Task: Create a task  Add support for speech-to-text and text-to-speech conversion , assign it to team member softage.6@softage.net in the project WonderTech and update the status of the task to  On Track  , set the priority of the task to High.
Action: Mouse moved to (21, 67)
Screenshot: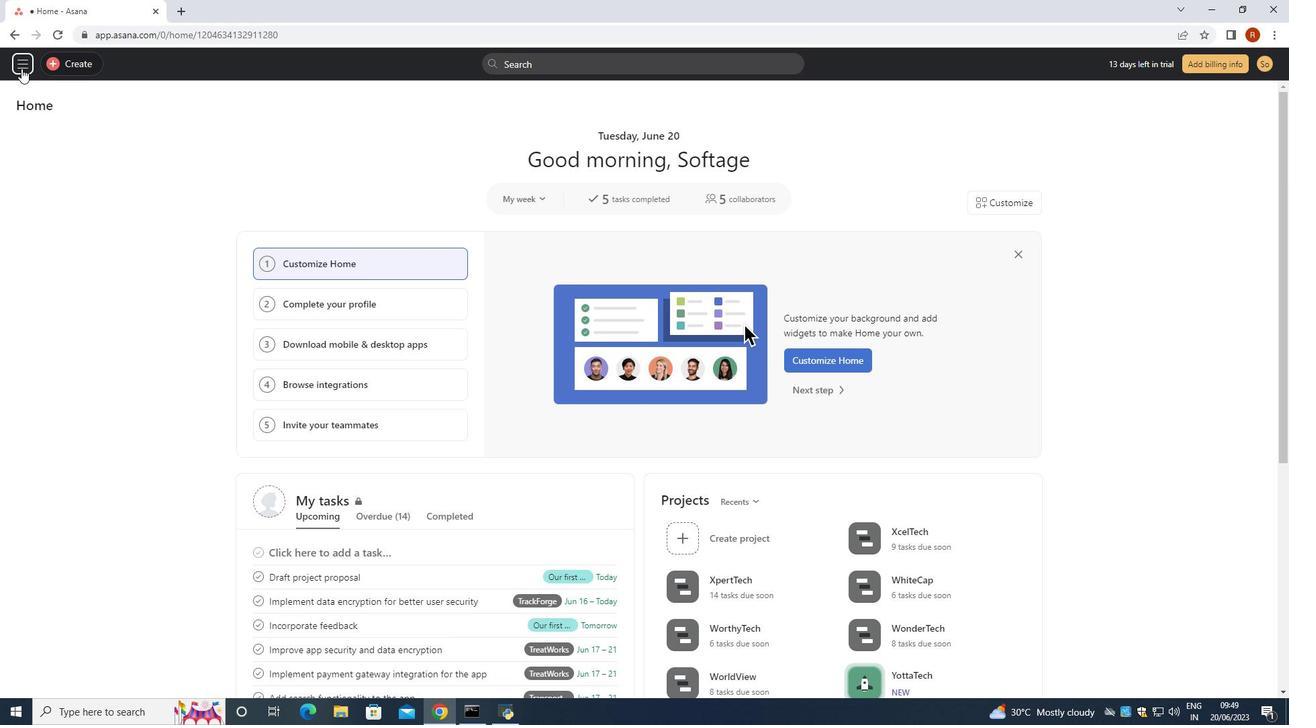 
Action: Mouse pressed left at (21, 67)
Screenshot: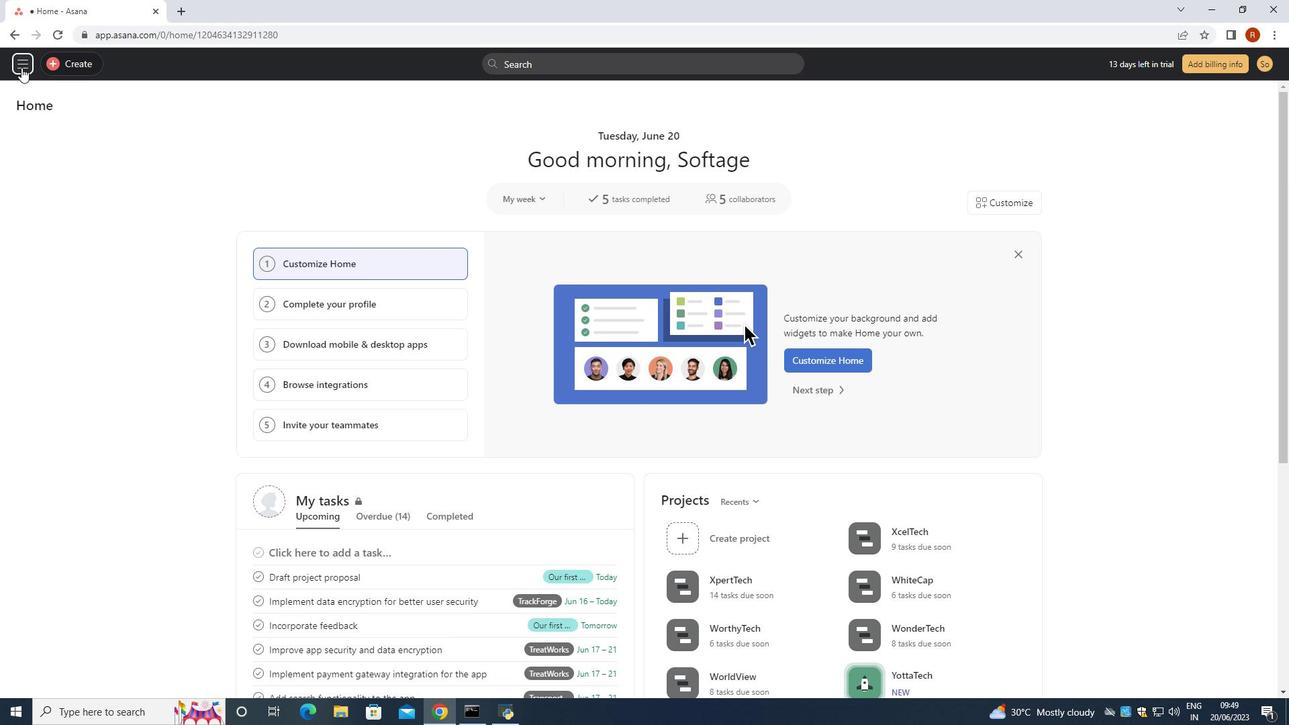 
Action: Mouse moved to (84, 465)
Screenshot: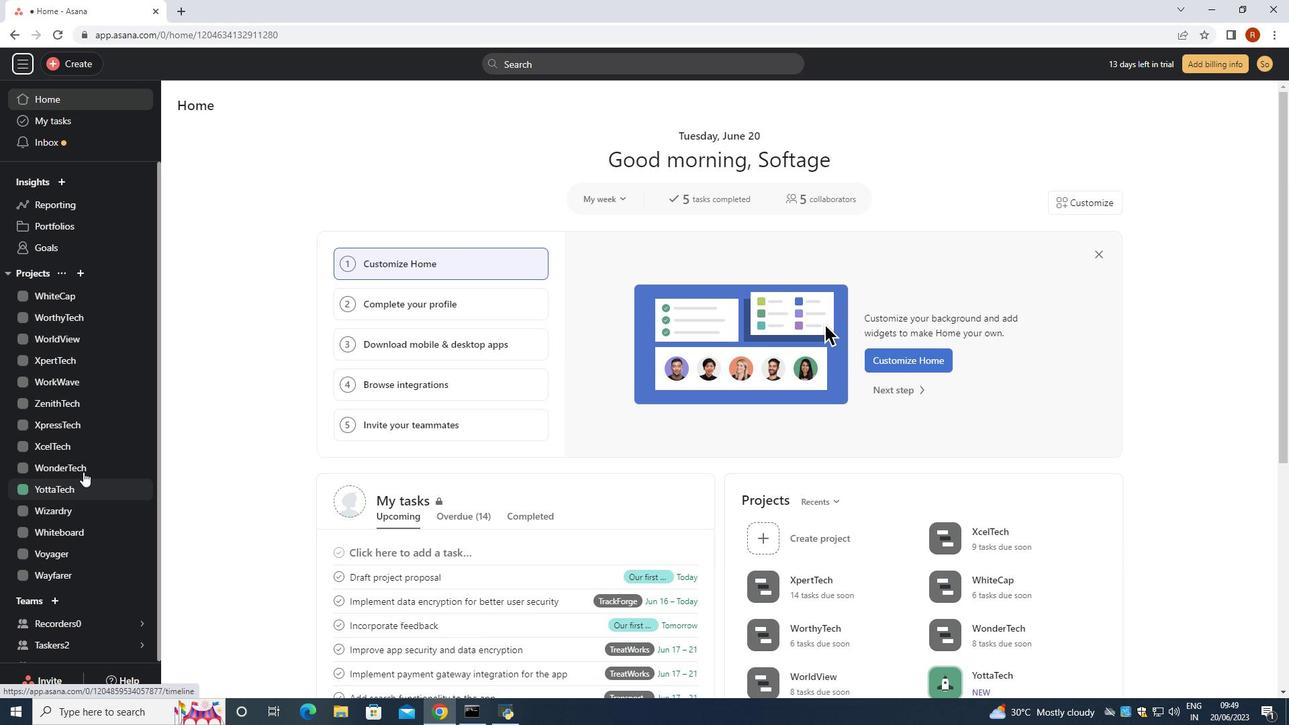 
Action: Mouse pressed left at (84, 465)
Screenshot: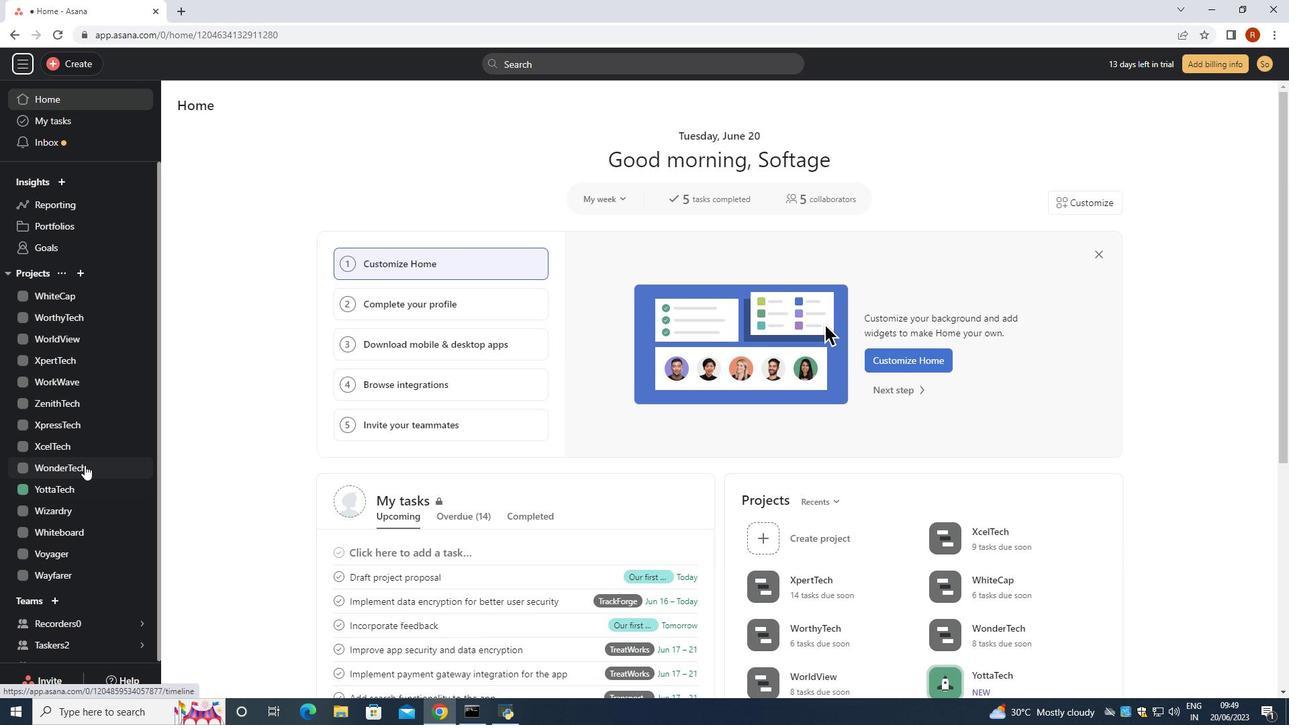 
Action: Mouse moved to (211, 170)
Screenshot: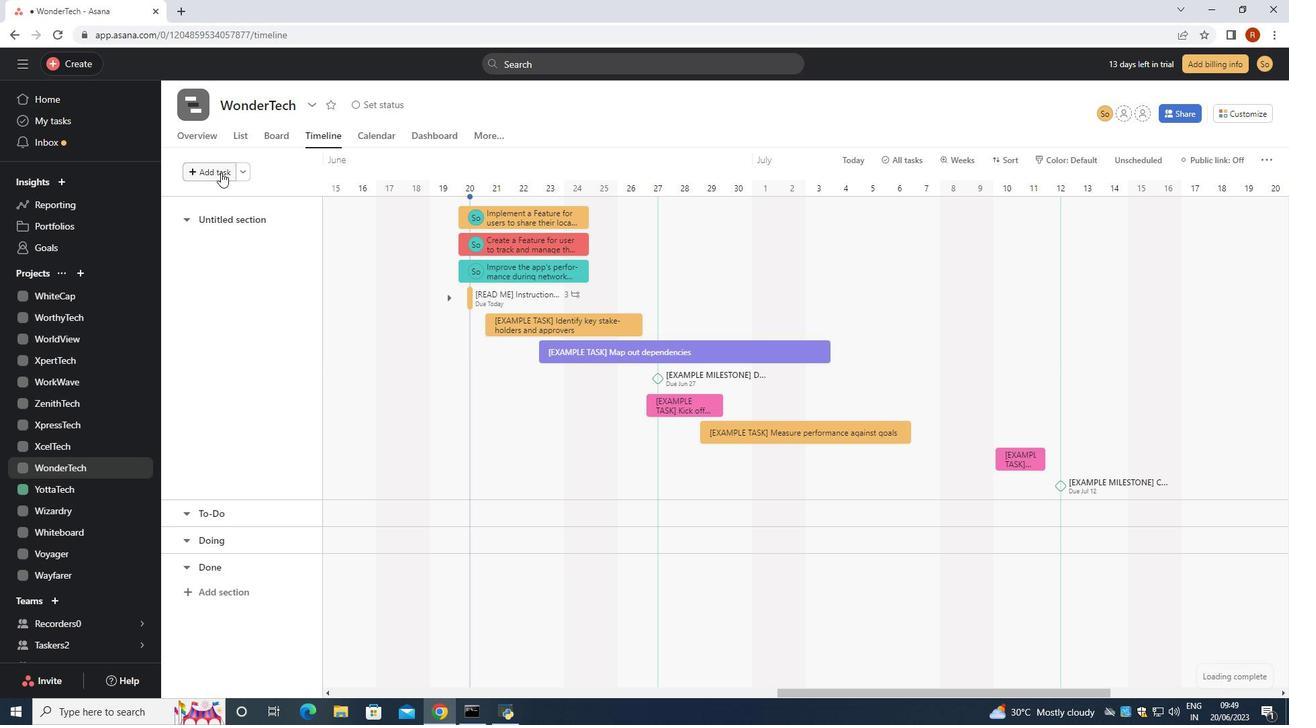
Action: Mouse pressed left at (211, 170)
Screenshot: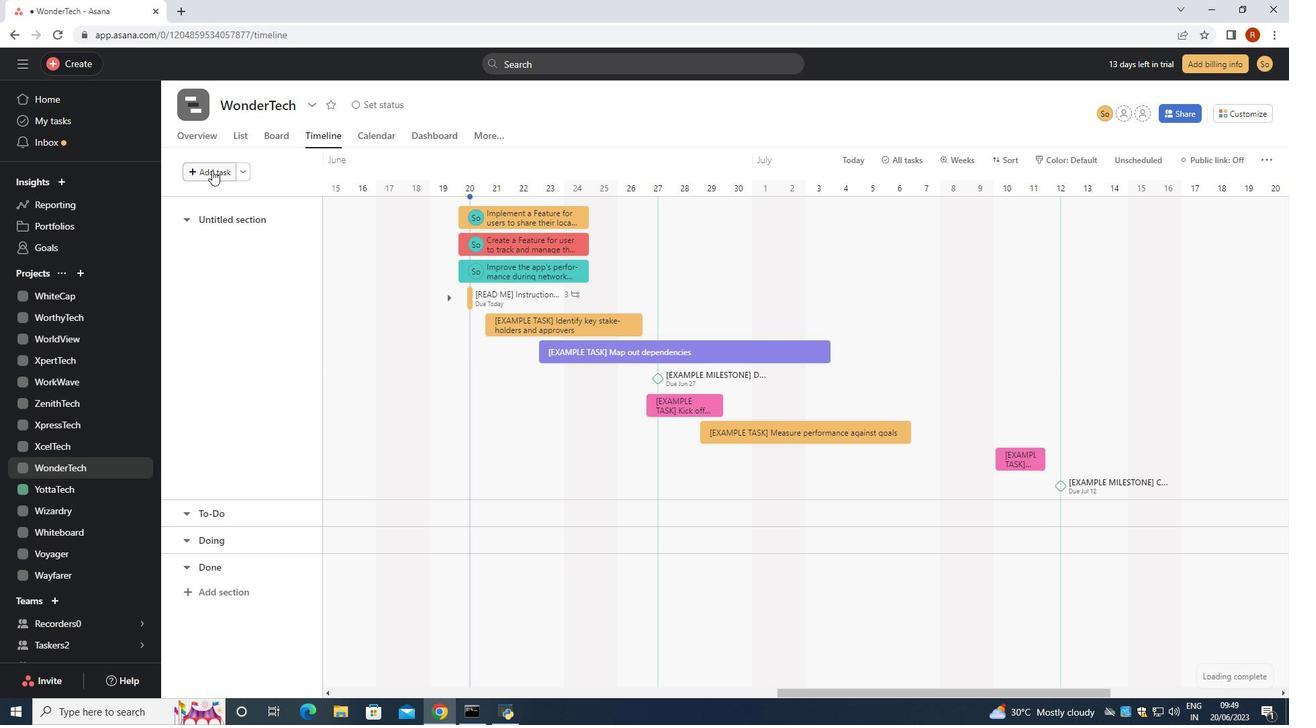 
Action: Key pressed <Key.shift>Add<Key.space>support<Key.space>for<Key.space>speech<Key.space><Key.backspace>-to-teex<Key.backspace><Key.backspace>xy<Key.backspace>t<Key.space>and<Key.space>text-to-<Key.space><Key.backspace>speech<Key.space>conversion<Key.enter>
Screenshot: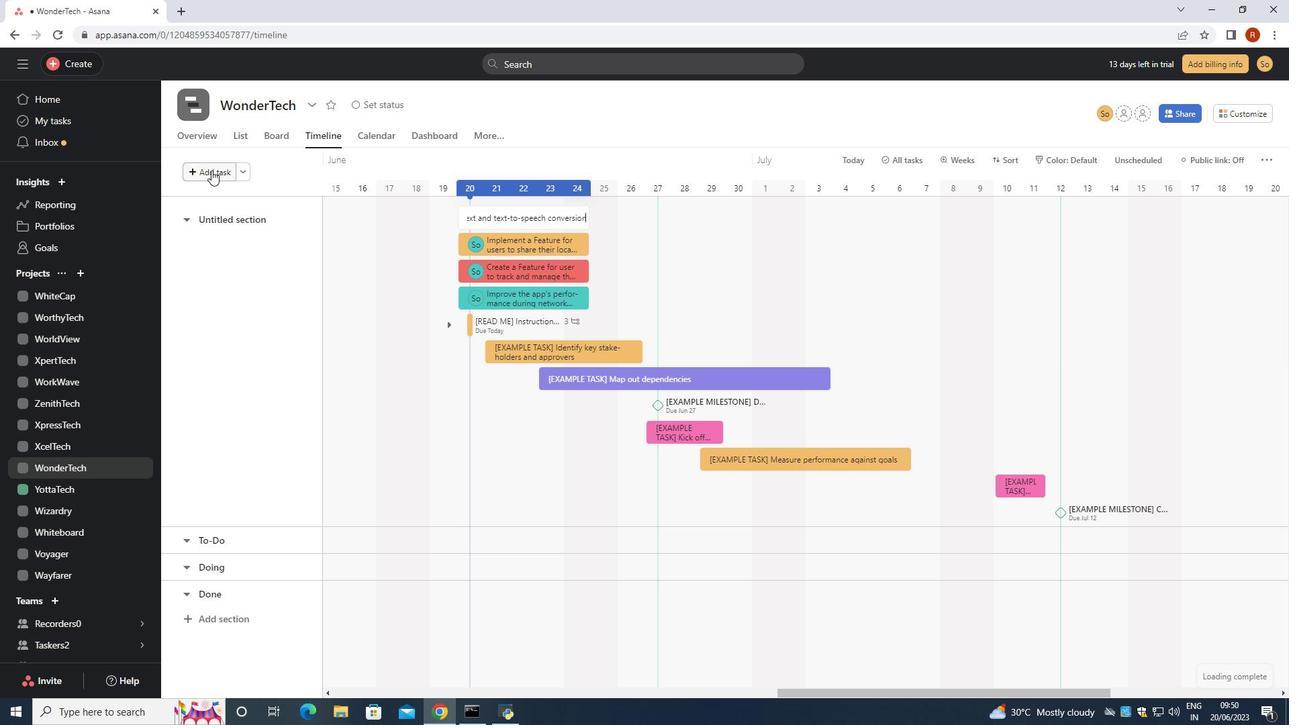 
Action: Mouse moved to (538, 215)
Screenshot: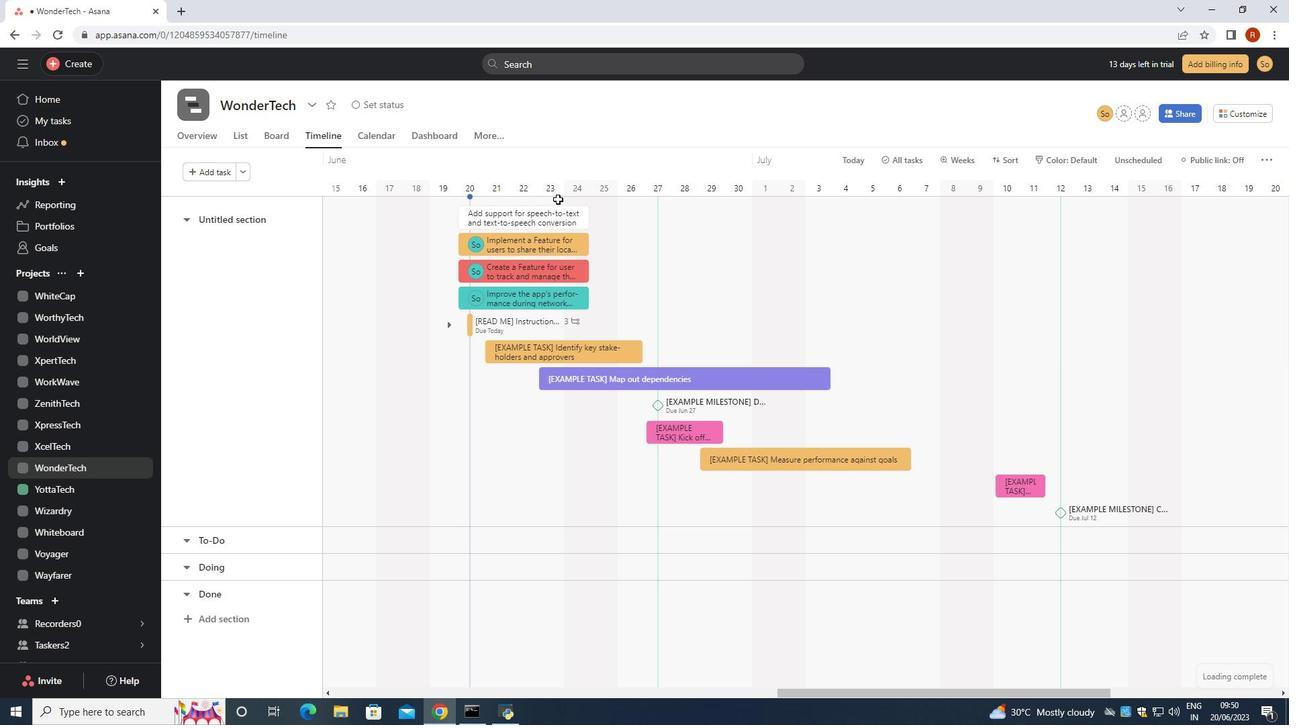 
Action: Mouse pressed left at (538, 215)
Screenshot: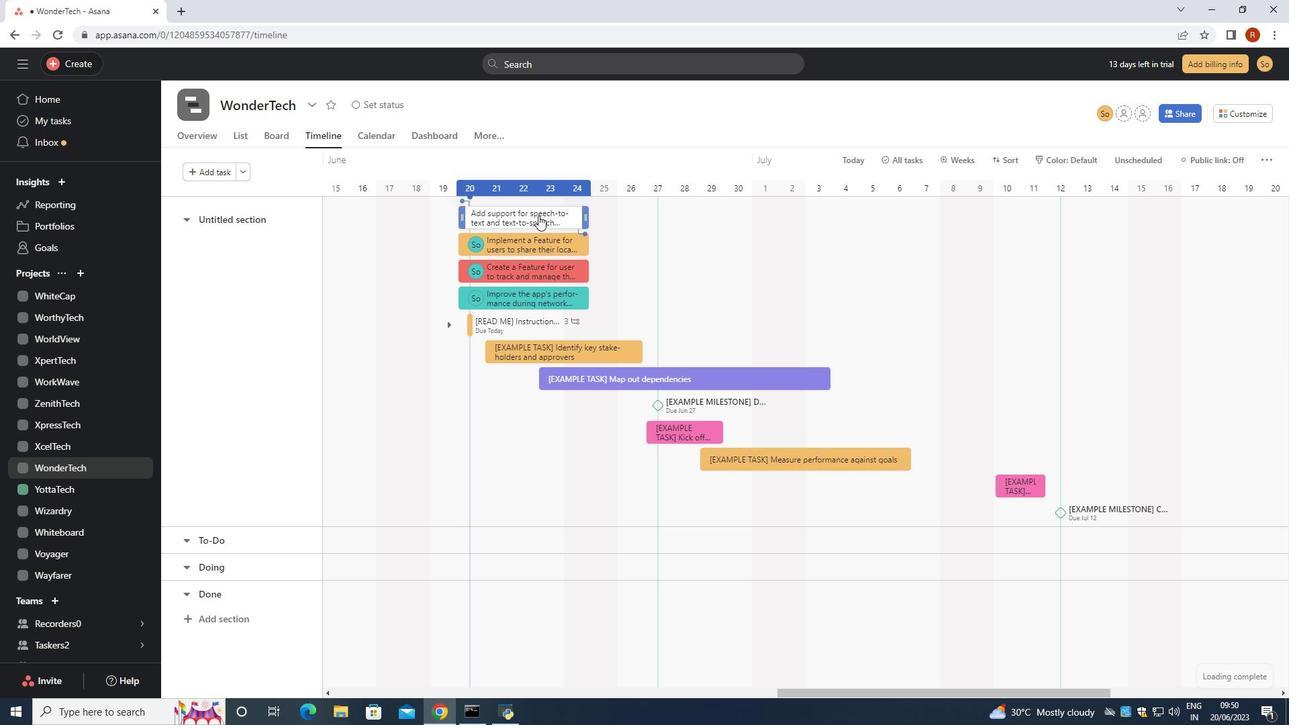
Action: Mouse moved to (990, 262)
Screenshot: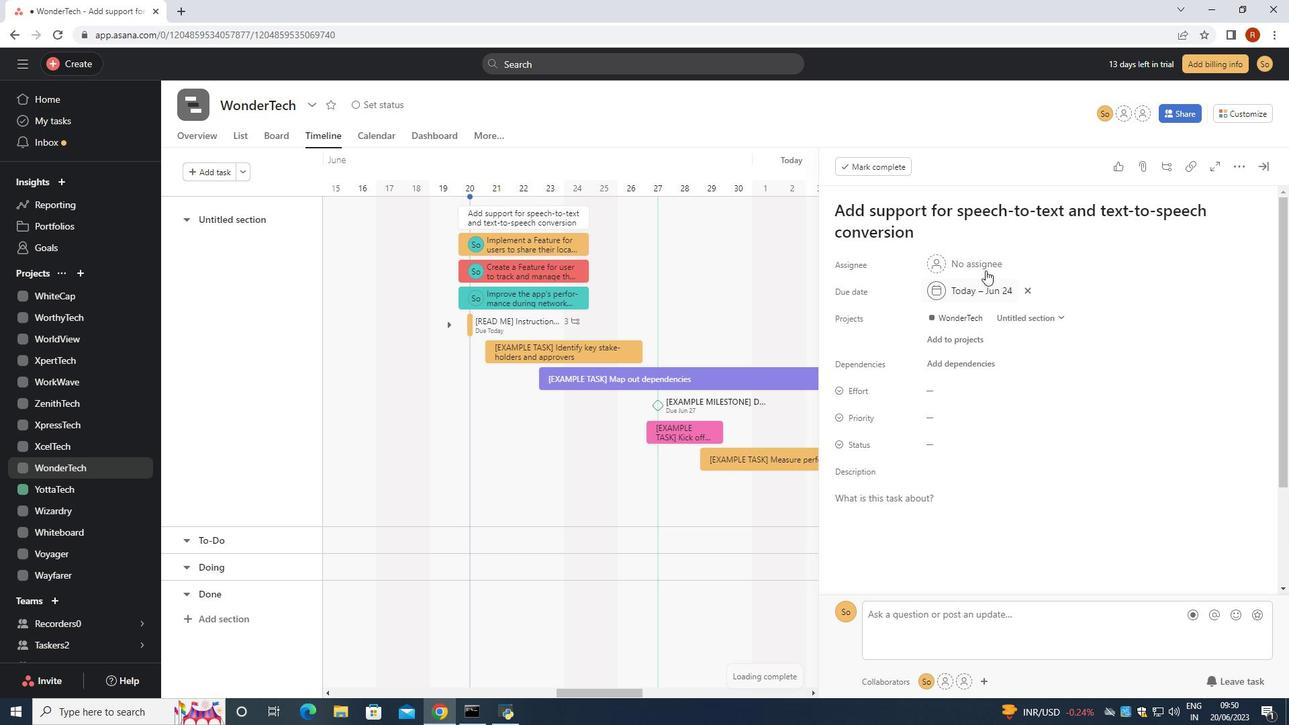 
Action: Mouse pressed left at (990, 262)
Screenshot: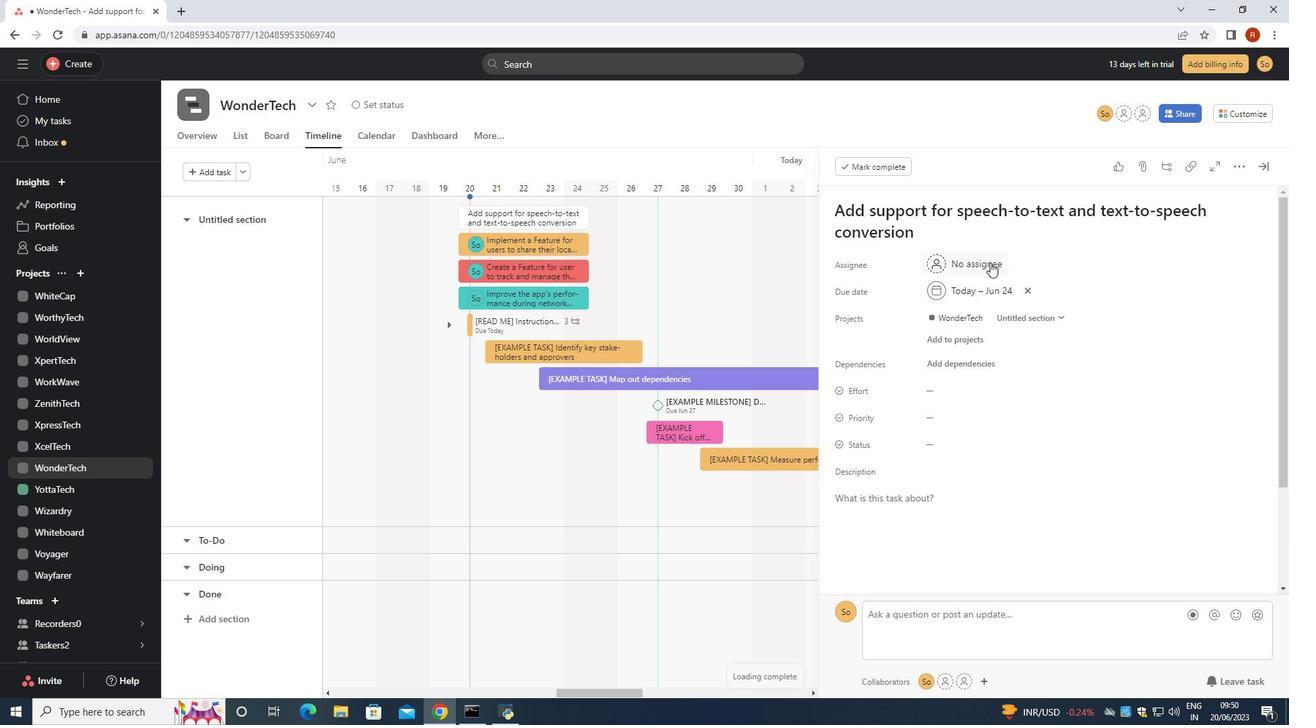 
Action: Key pressed <Key.shift>Softage.5<Key.backspace>6<Key.shift>@softage.net
Screenshot: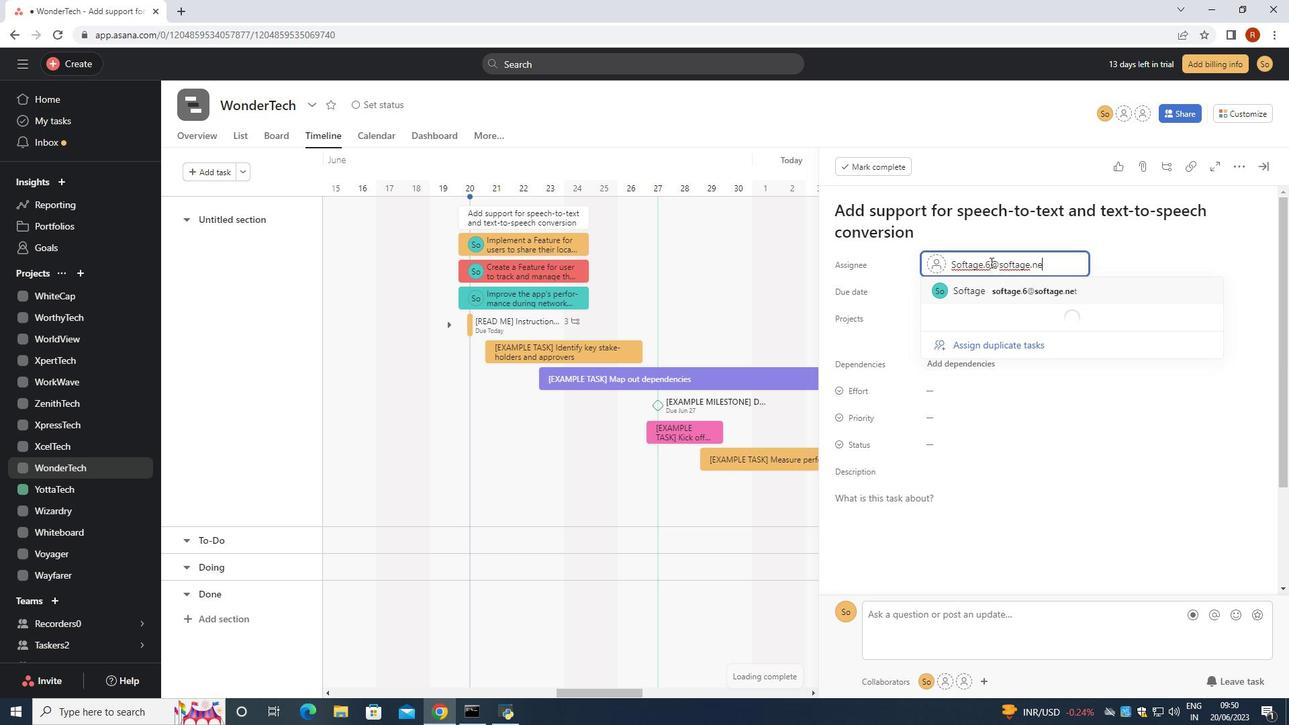 
Action: Mouse moved to (1041, 292)
Screenshot: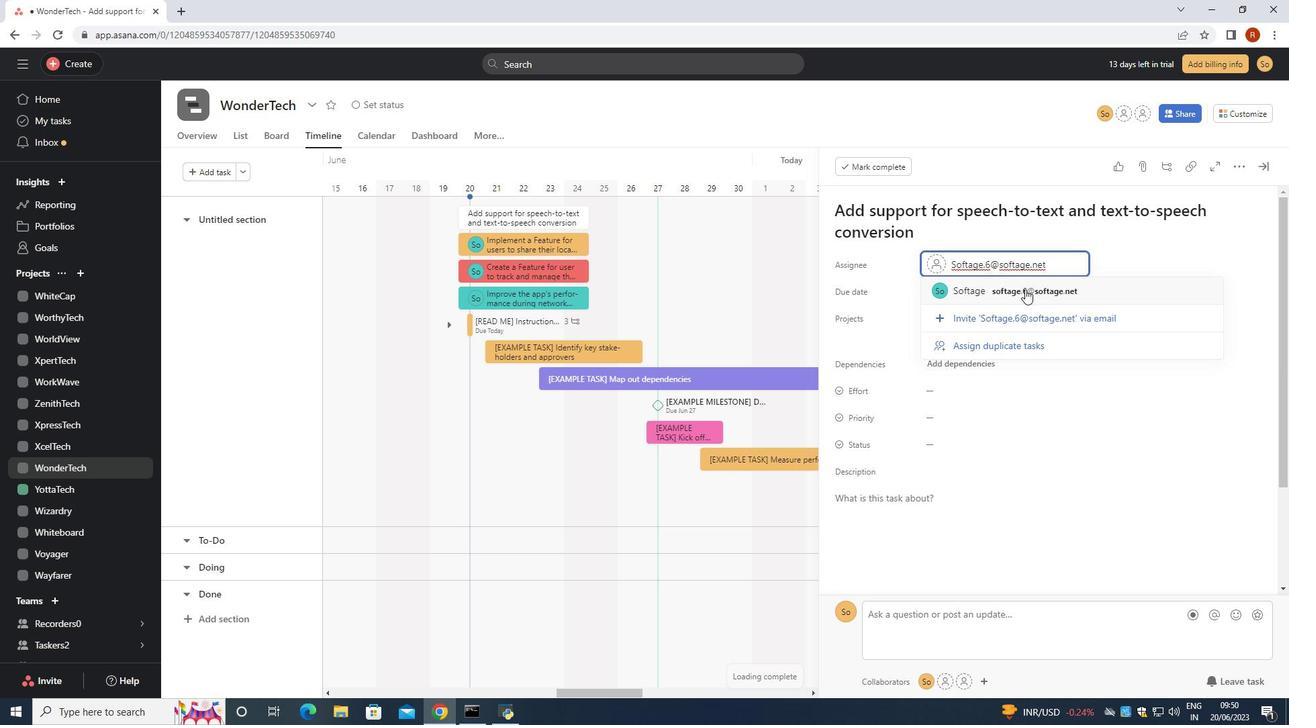 
Action: Mouse pressed left at (1041, 292)
Screenshot: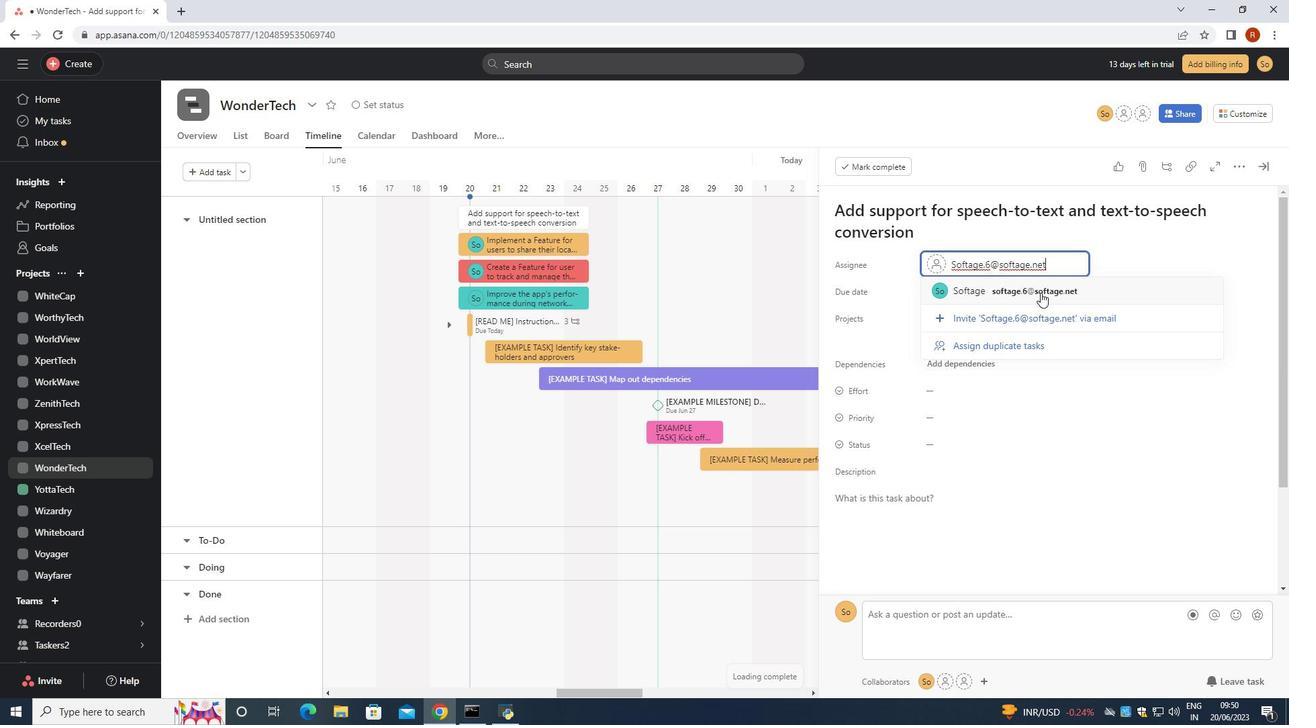 
Action: Mouse moved to (1043, 290)
Screenshot: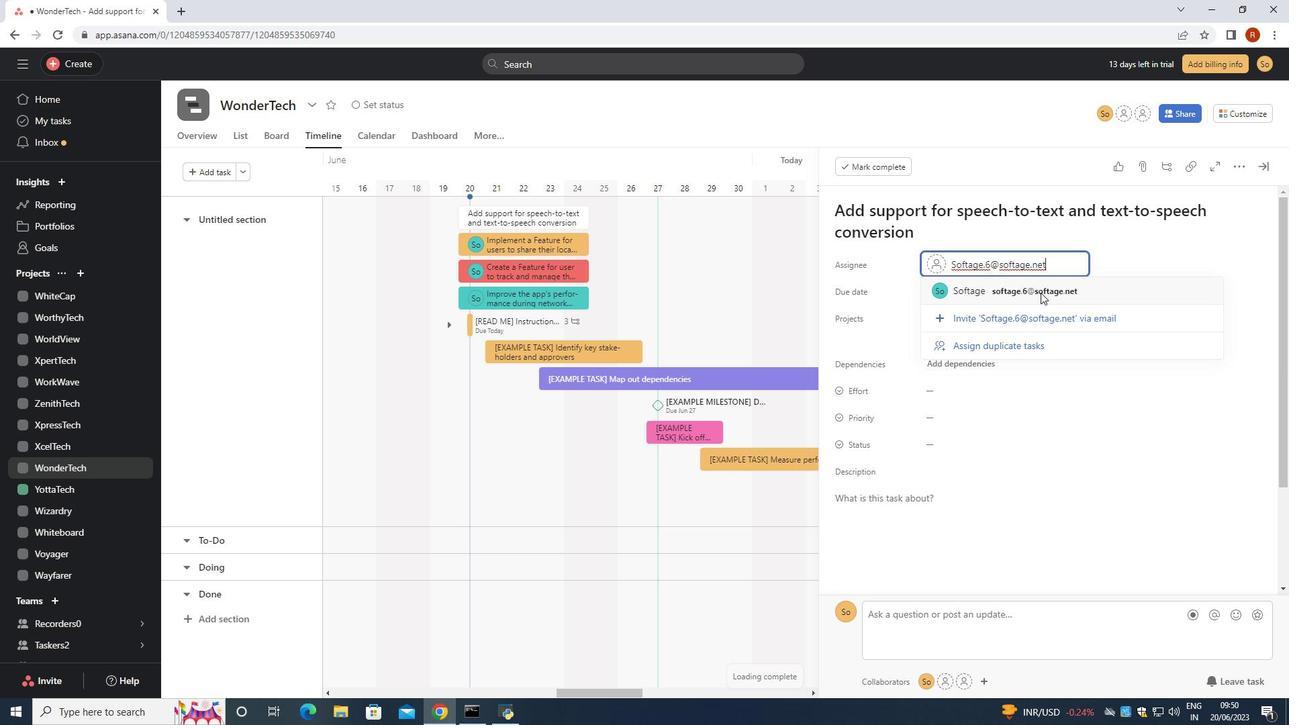 
Action: Mouse pressed left at (1043, 290)
Screenshot: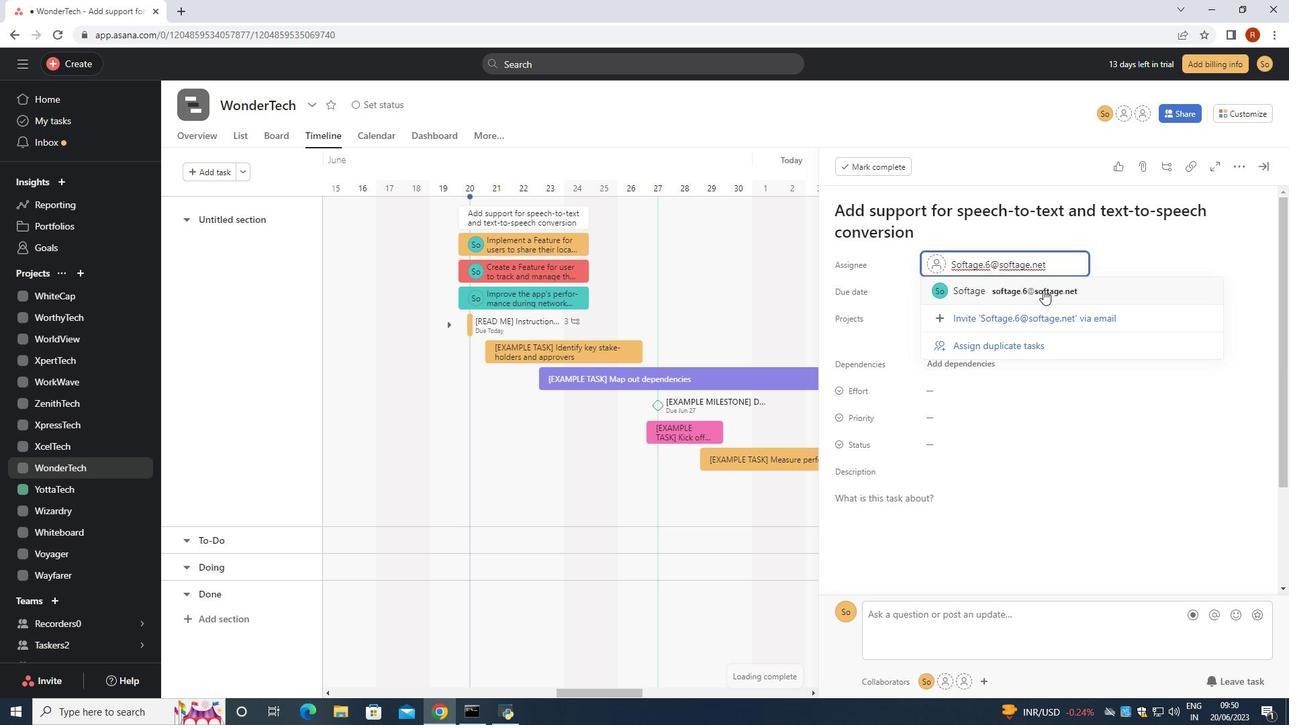 
Action: Mouse moved to (948, 443)
Screenshot: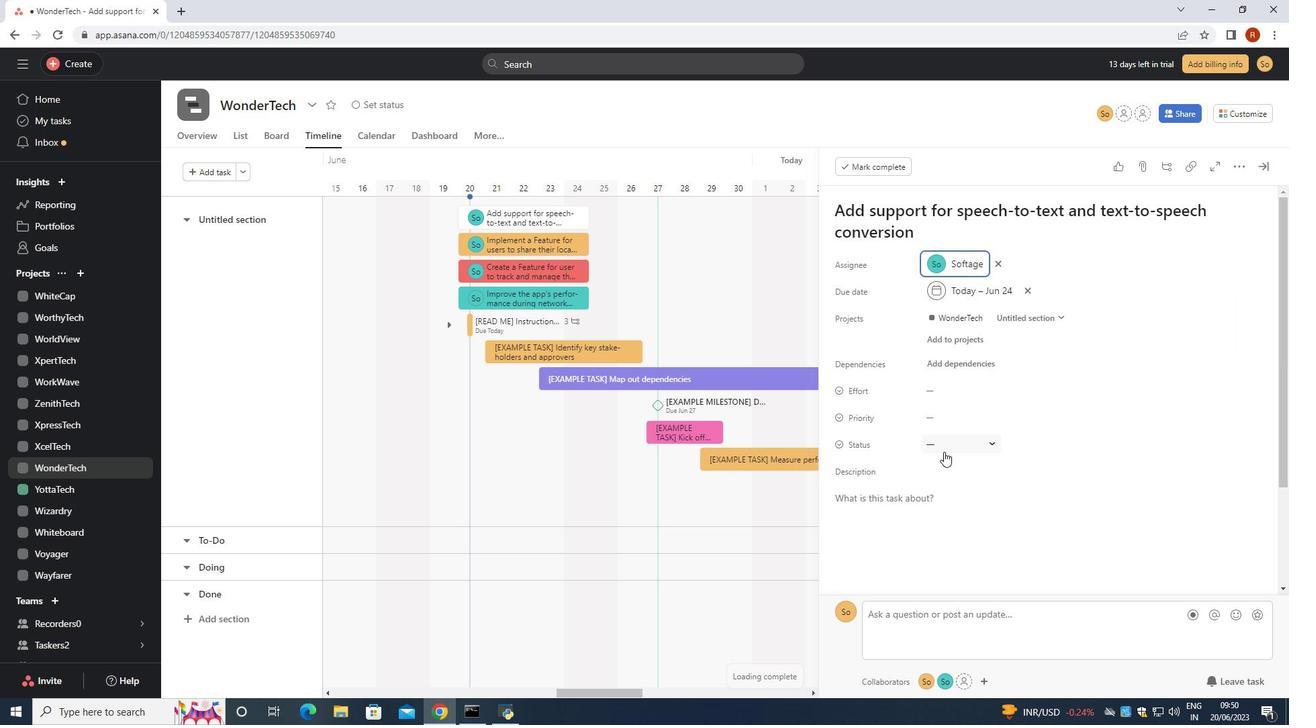 
Action: Mouse pressed left at (948, 443)
Screenshot: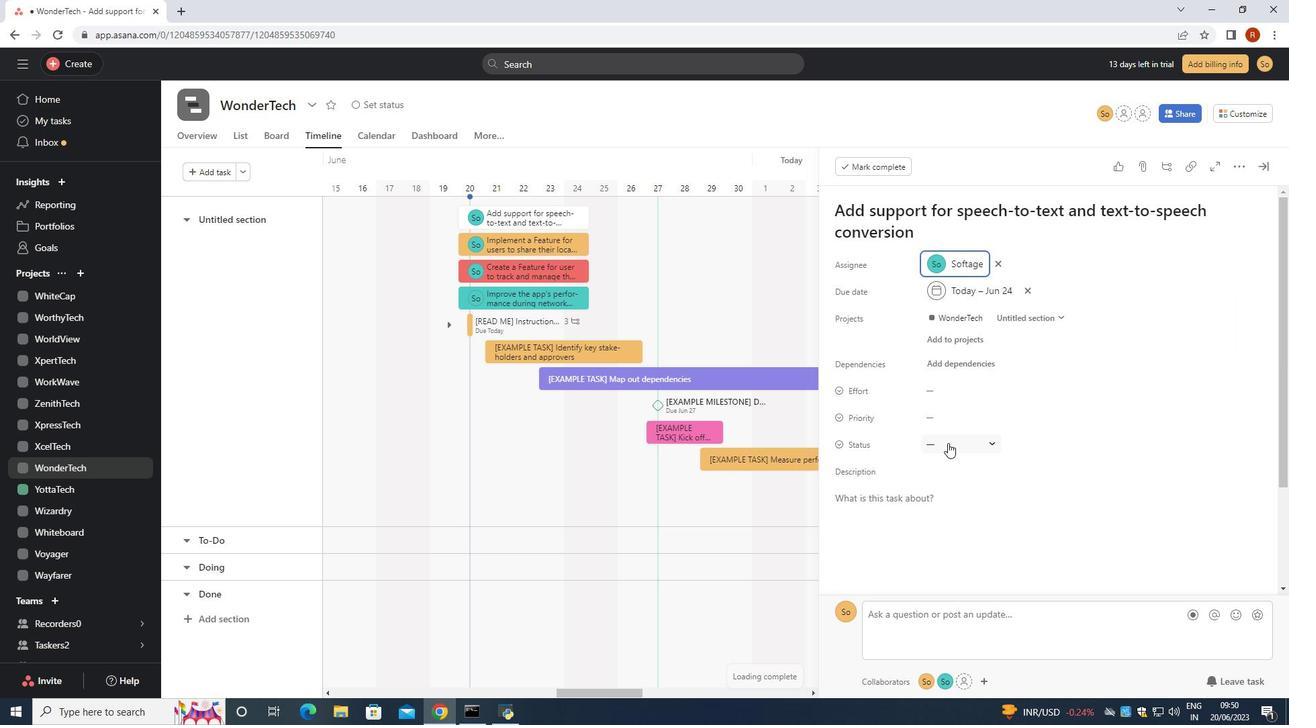 
Action: Mouse moved to (956, 491)
Screenshot: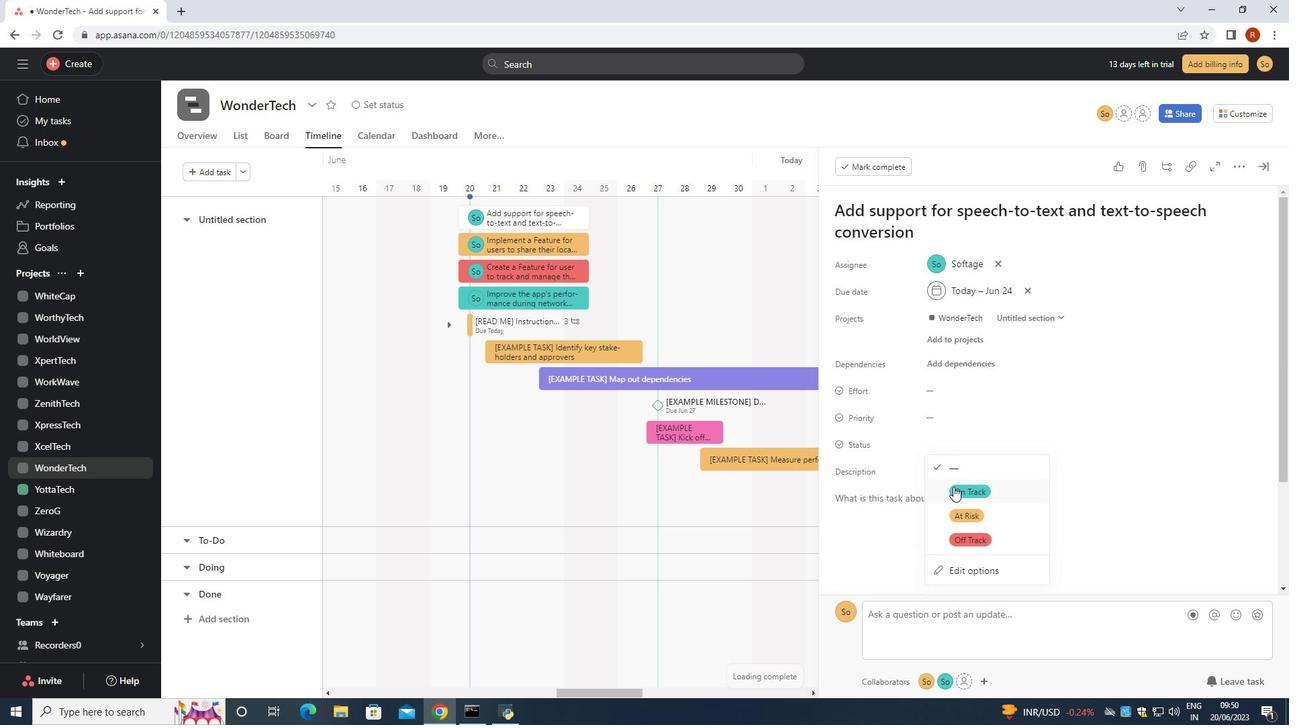 
Action: Mouse pressed left at (956, 491)
Screenshot: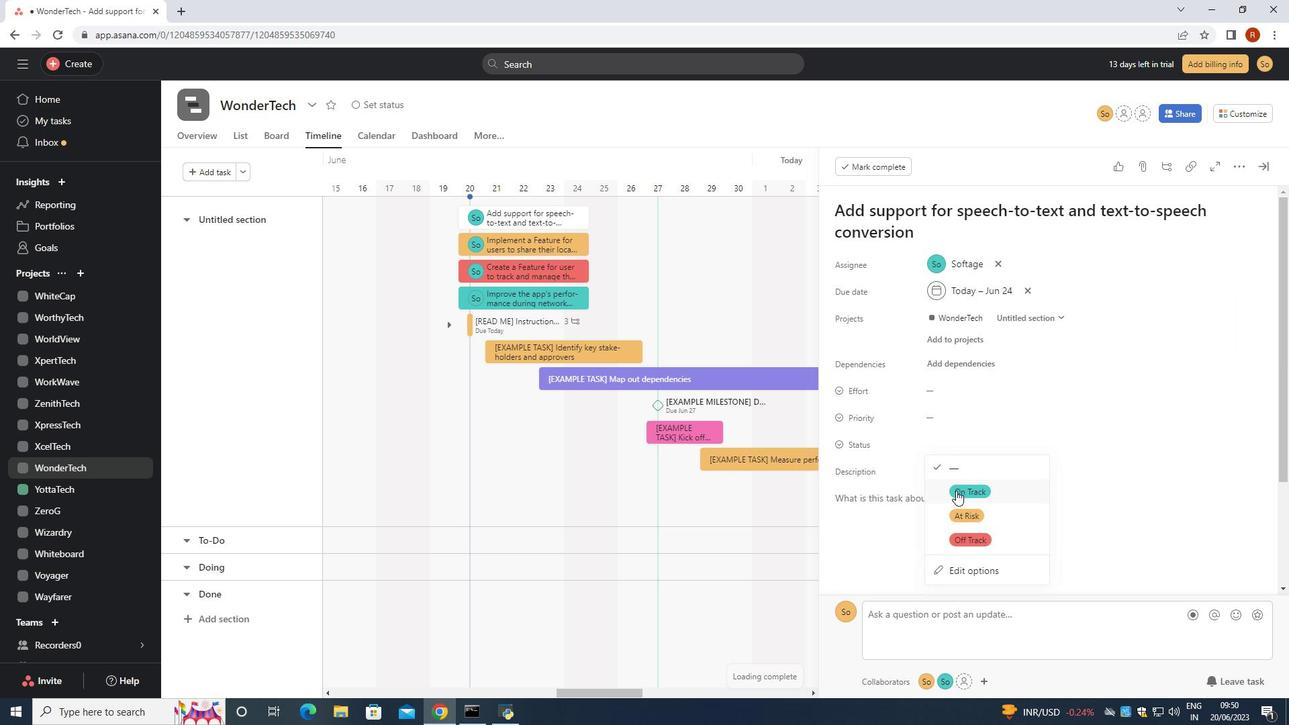 
Action: Mouse moved to (954, 421)
Screenshot: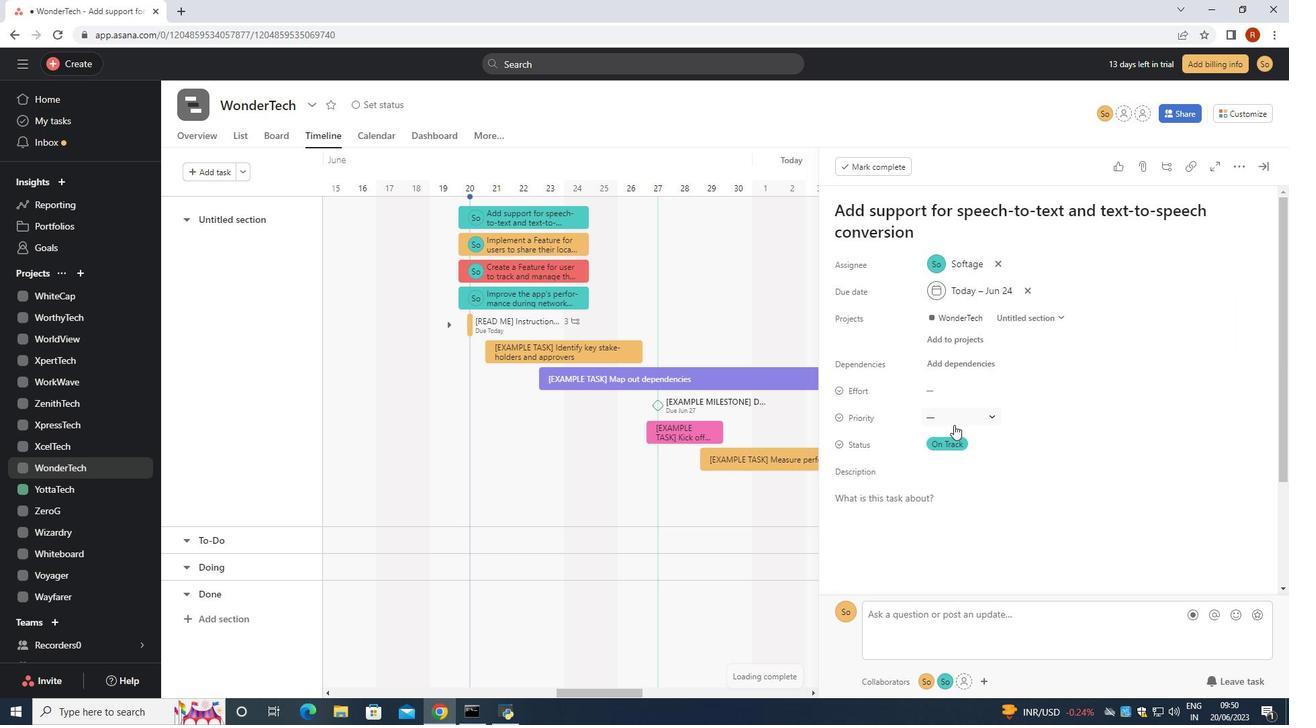 
Action: Mouse pressed left at (954, 421)
Screenshot: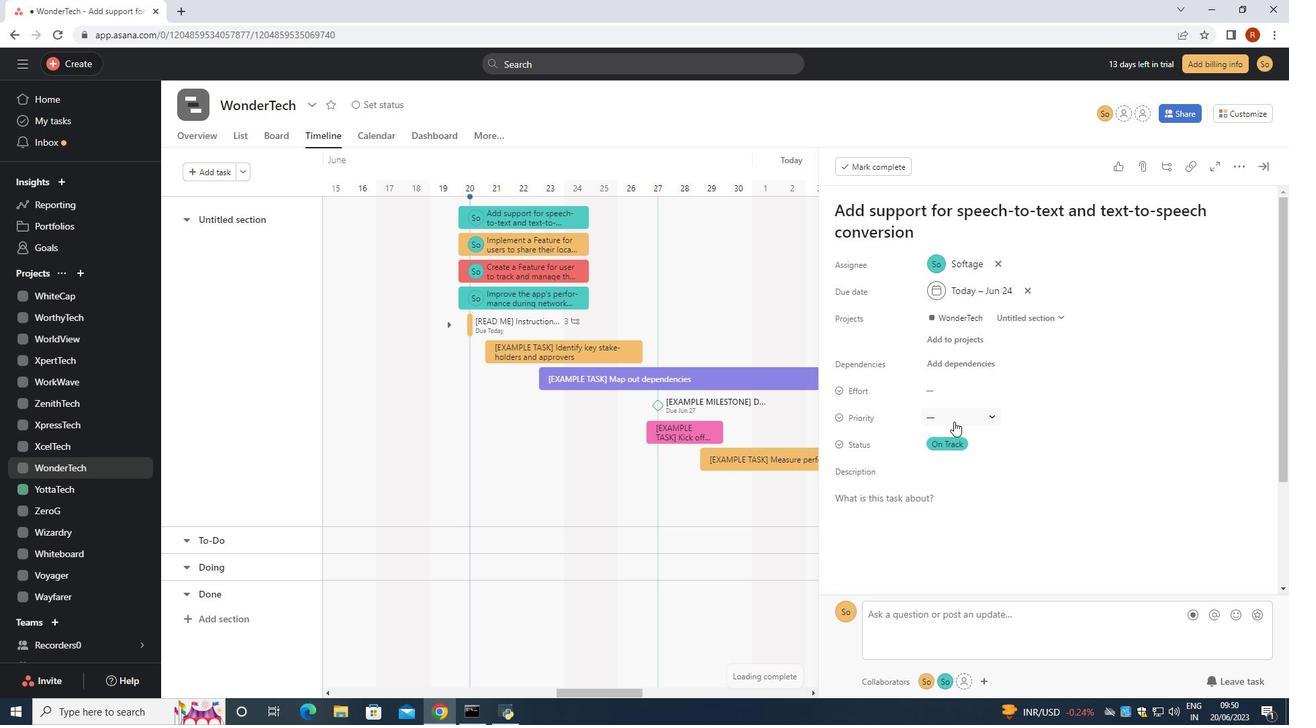 
Action: Mouse moved to (971, 474)
Screenshot: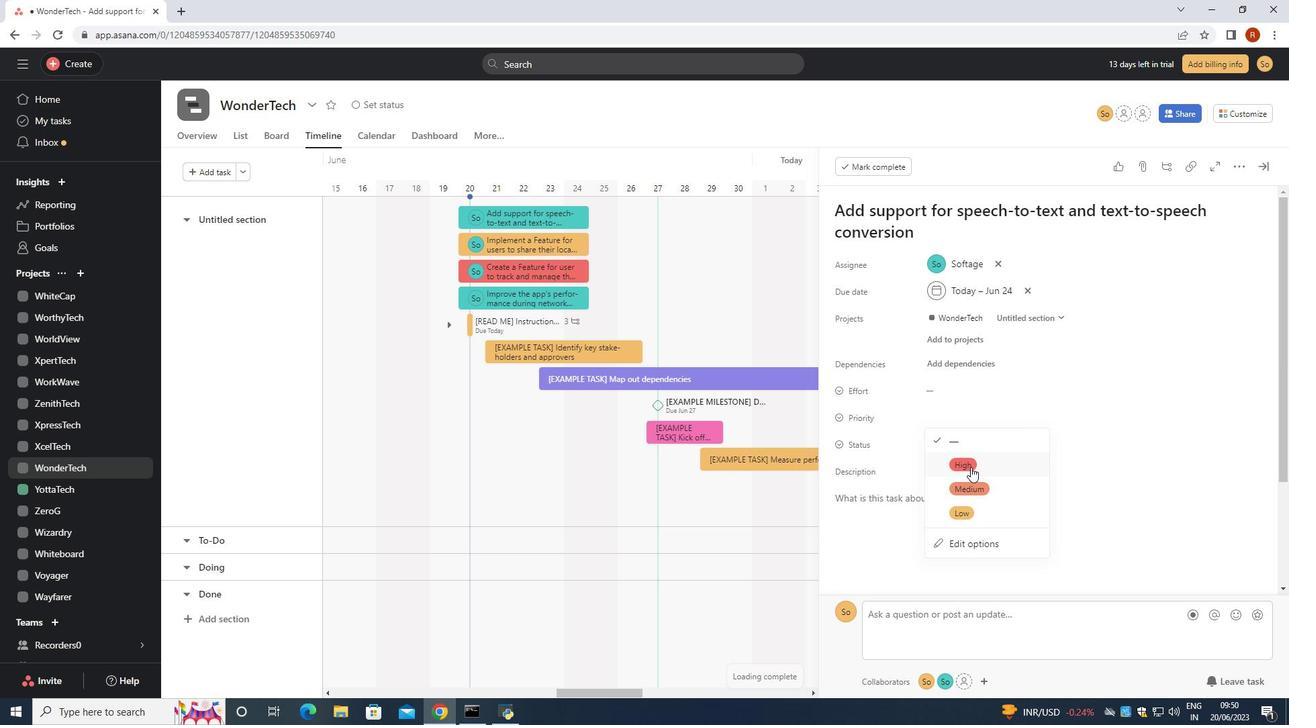 
Action: Mouse pressed left at (971, 474)
Screenshot: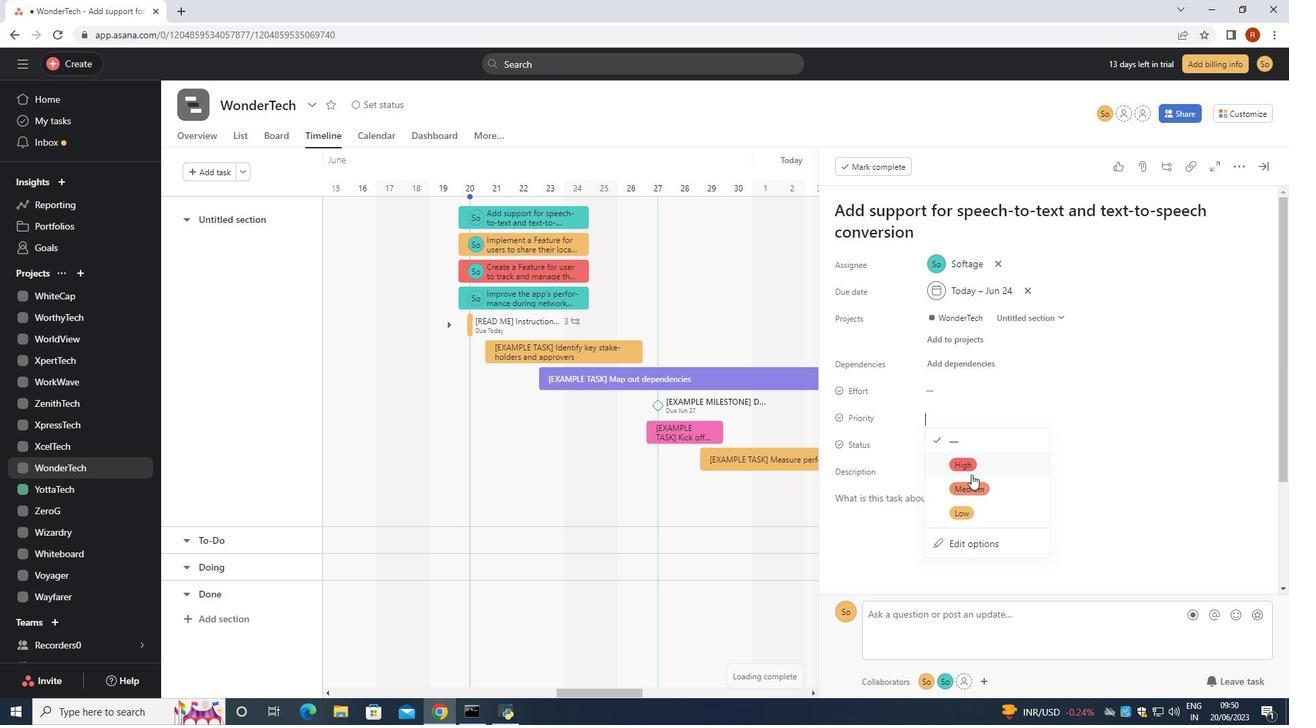 
Action: Mouse moved to (1133, 524)
Screenshot: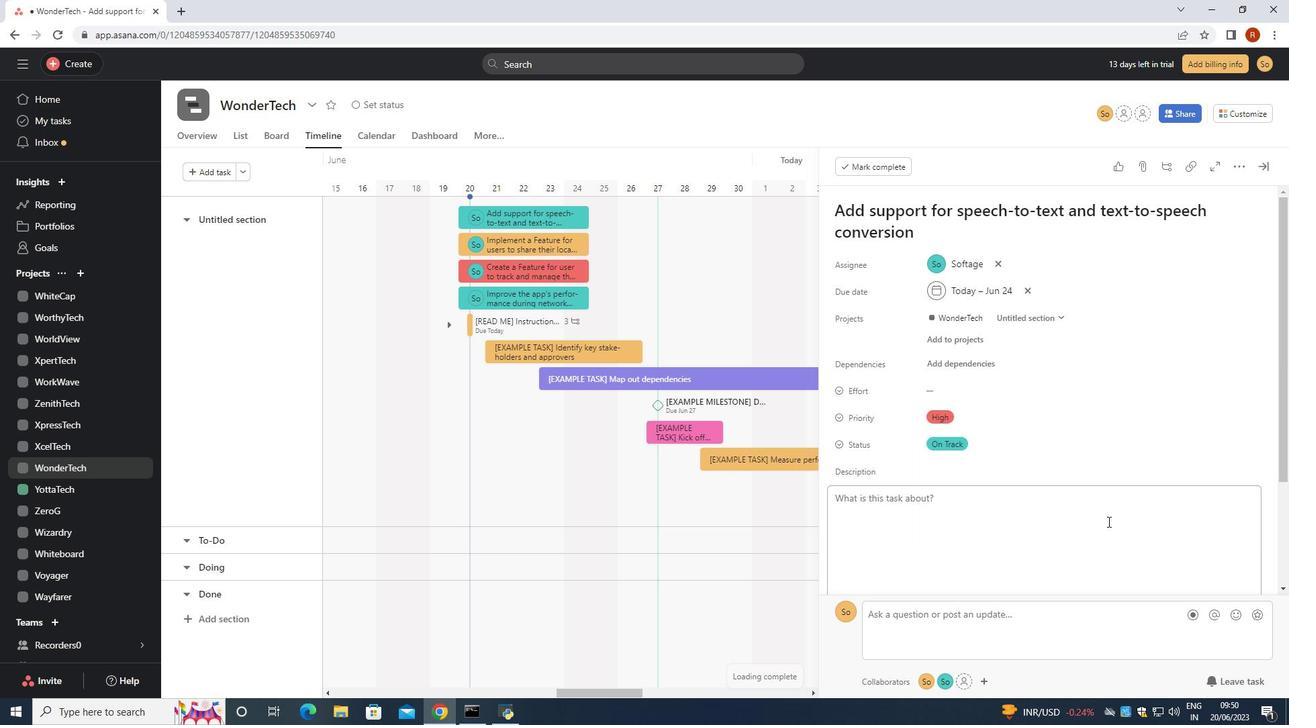 
